 Task: Go to the images section and react to  the images on the  page of Shell
Action: Mouse moved to (506, 64)
Screenshot: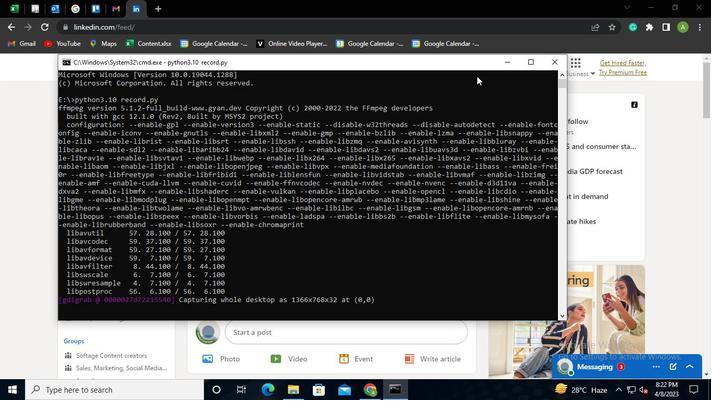 
Action: Mouse pressed left at (506, 64)
Screenshot: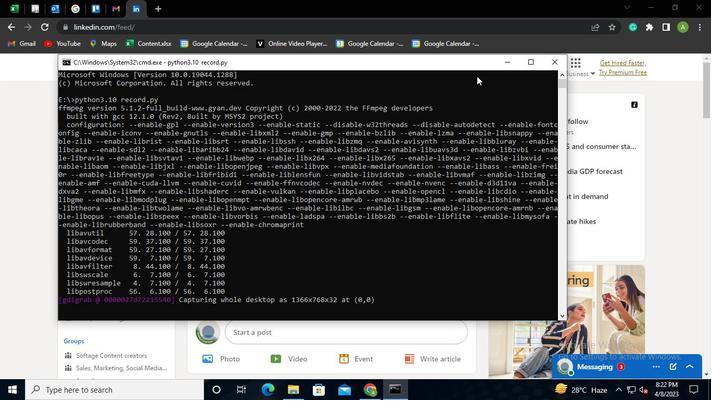 
Action: Mouse moved to (106, 65)
Screenshot: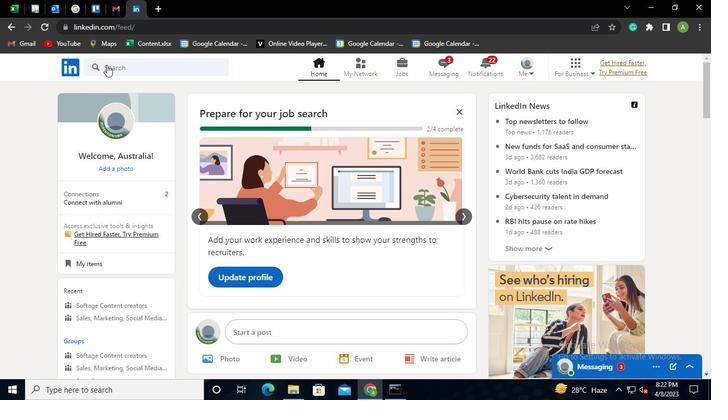 
Action: Mouse pressed left at (106, 65)
Screenshot: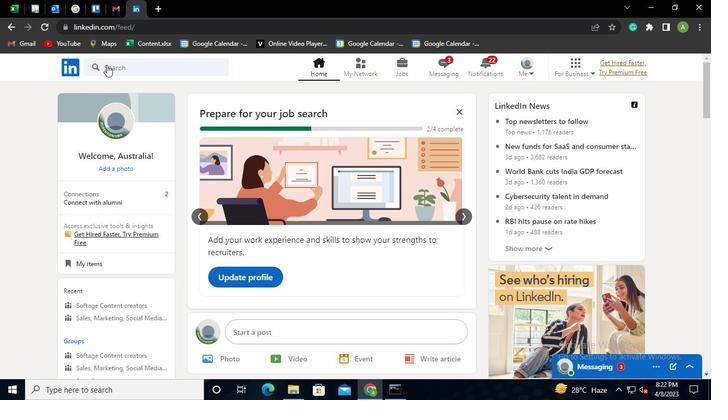 
Action: Mouse moved to (120, 69)
Screenshot: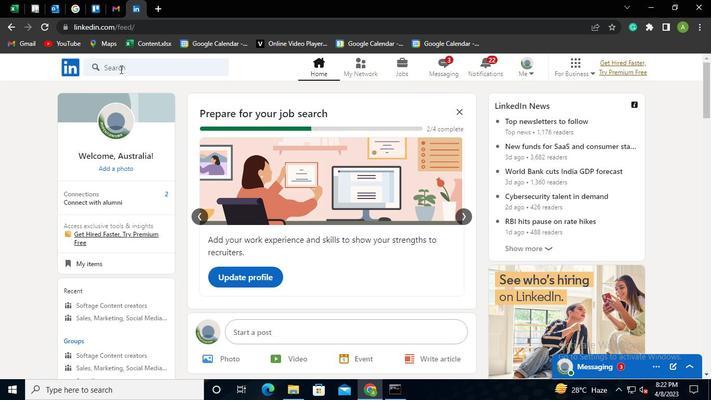 
Action: Mouse pressed left at (120, 69)
Screenshot: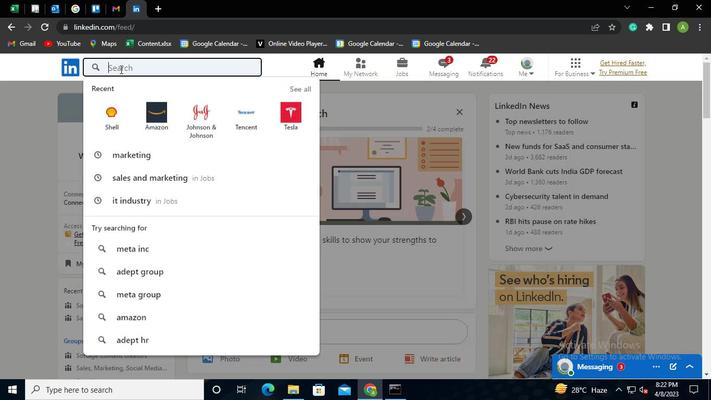 
Action: Mouse moved to (106, 113)
Screenshot: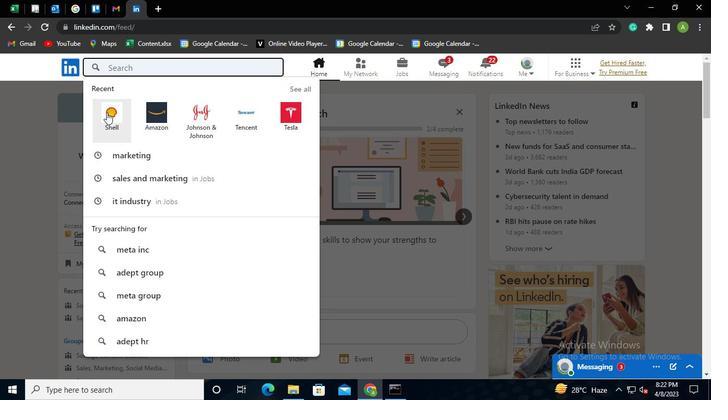 
Action: Mouse pressed left at (106, 113)
Screenshot: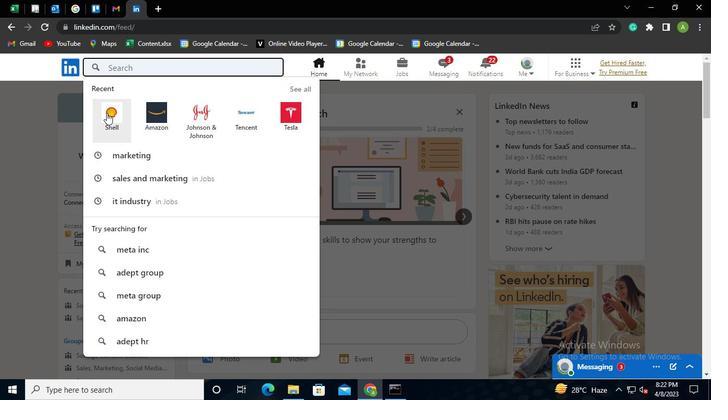 
Action: Mouse moved to (170, 119)
Screenshot: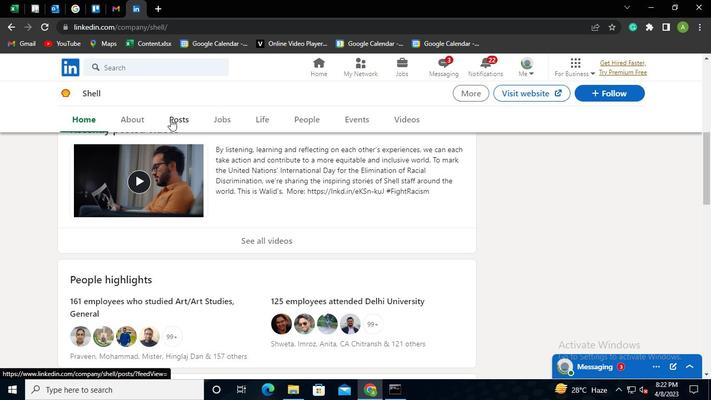 
Action: Mouse pressed left at (170, 119)
Screenshot: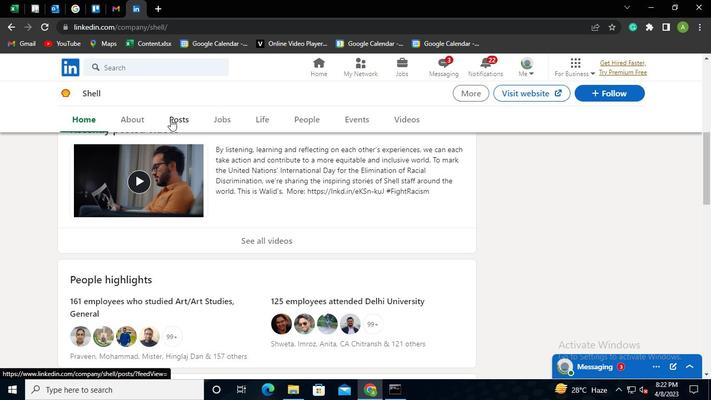 
Action: Mouse moved to (231, 183)
Screenshot: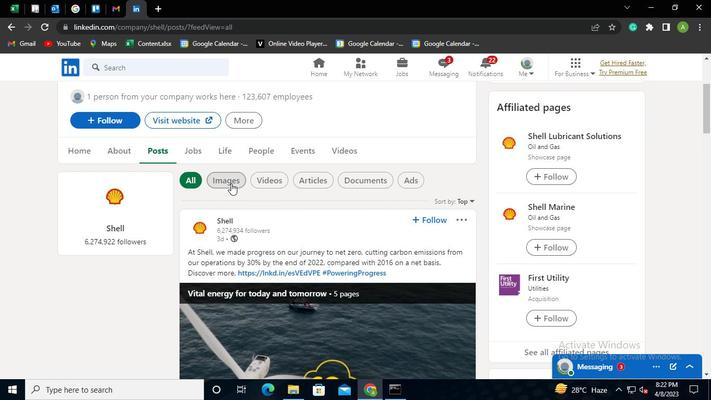 
Action: Mouse pressed left at (231, 183)
Screenshot: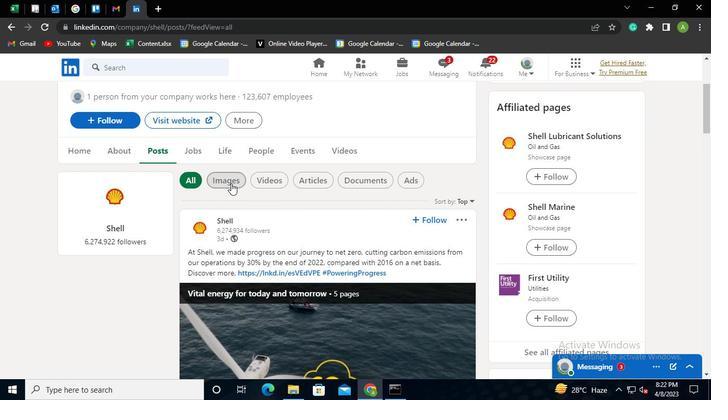 
Action: Mouse moved to (212, 323)
Screenshot: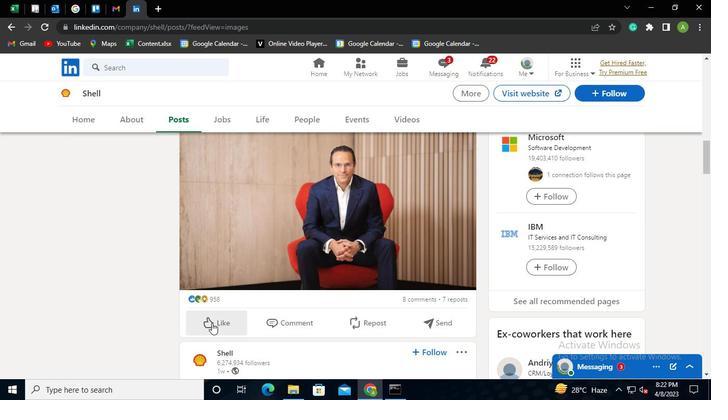 
Action: Mouse pressed left at (212, 323)
Screenshot: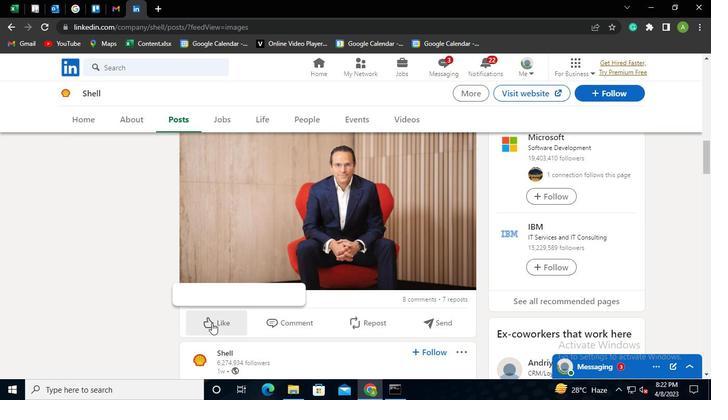 
Action: Mouse moved to (210, 313)
Screenshot: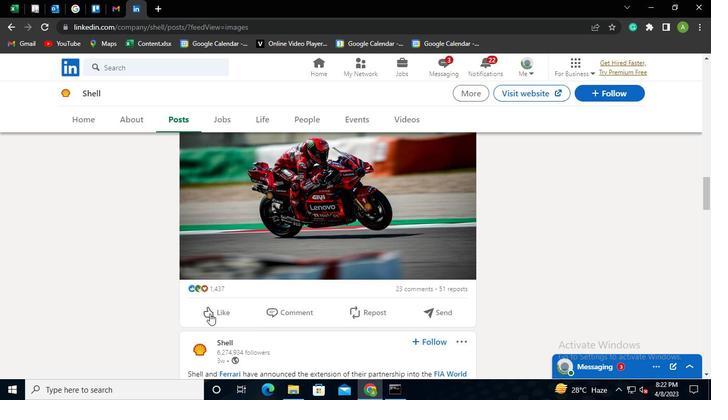 
Action: Mouse pressed left at (210, 313)
Screenshot: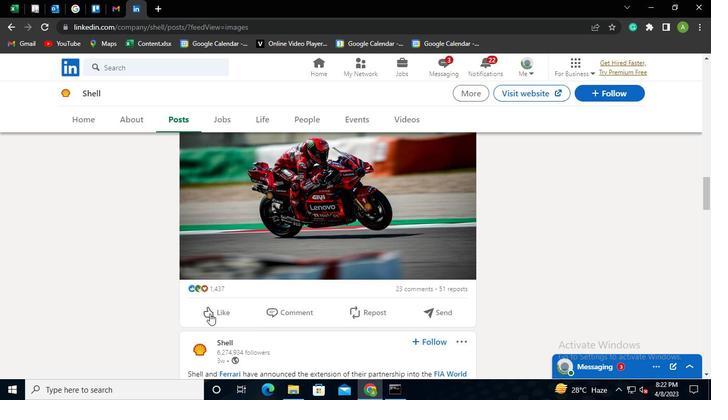 
Action: Mouse moved to (210, 270)
Screenshot: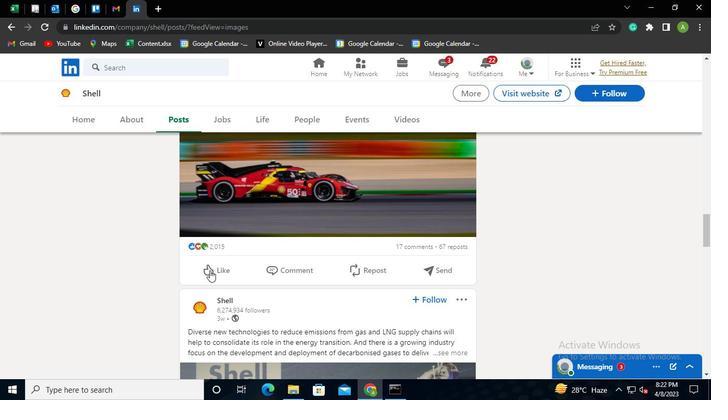 
Action: Mouse pressed left at (210, 270)
Screenshot: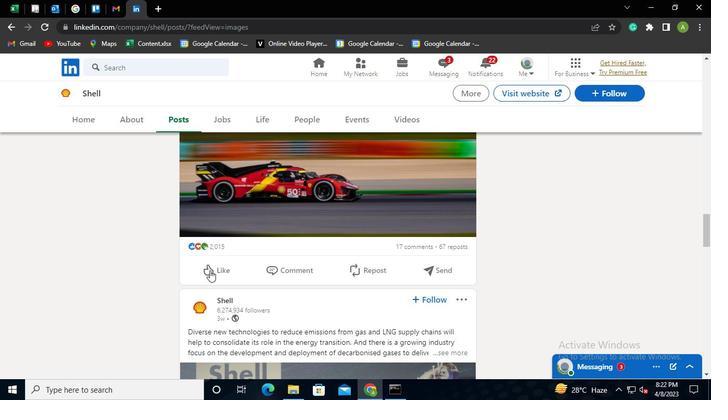 
Action: Mouse moved to (213, 344)
Screenshot: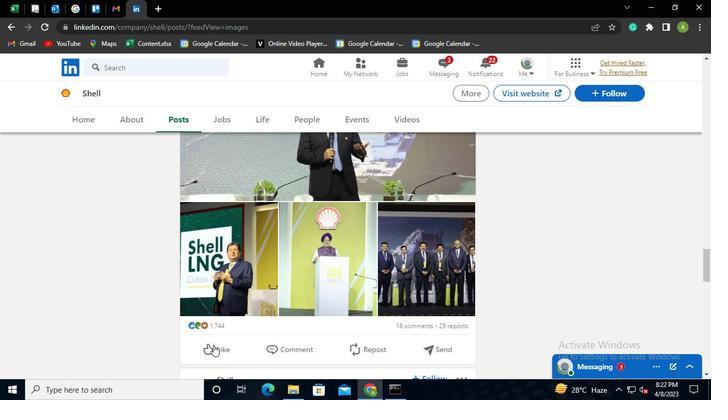 
Action: Mouse pressed left at (213, 344)
Screenshot: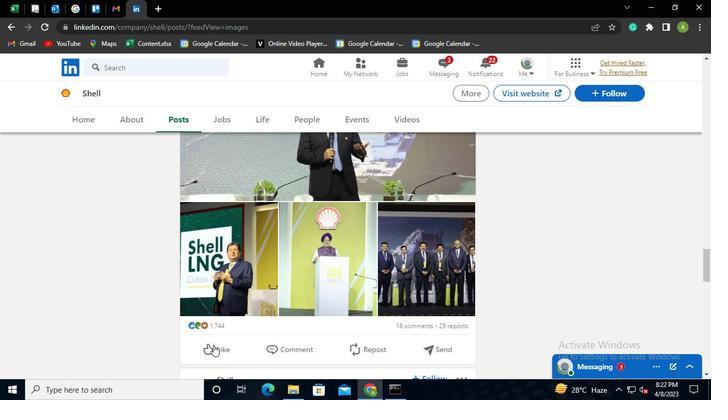 
Action: Mouse moved to (388, 394)
Screenshot: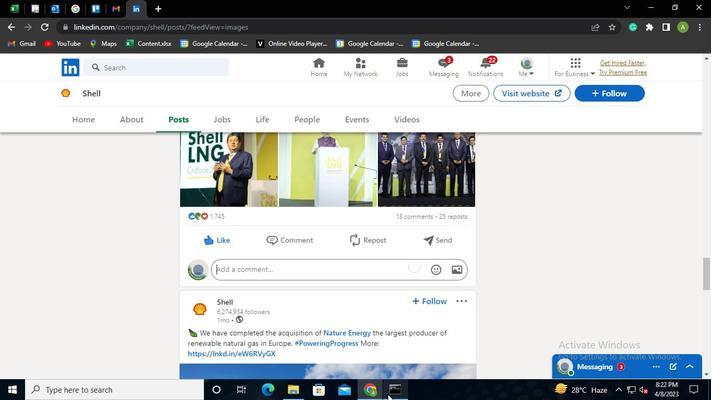 
Action: Mouse pressed left at (388, 394)
Screenshot: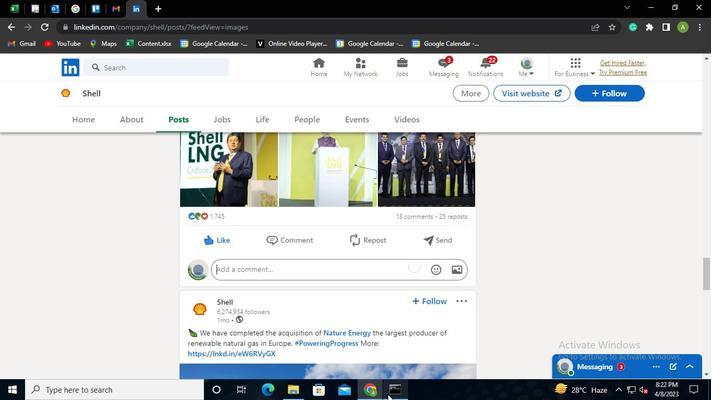 
Action: Mouse moved to (552, 66)
Screenshot: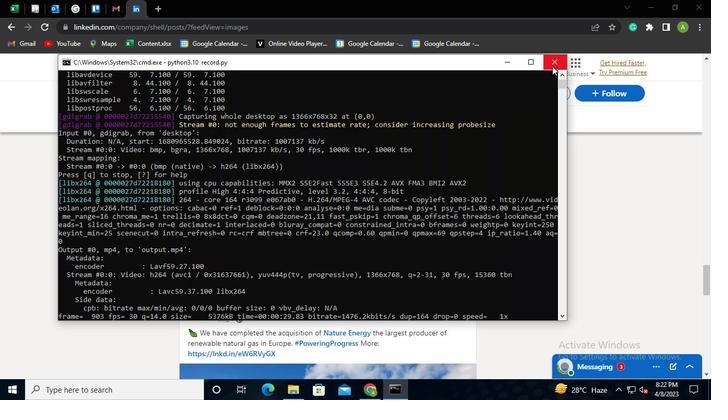 
Action: Mouse pressed left at (552, 66)
Screenshot: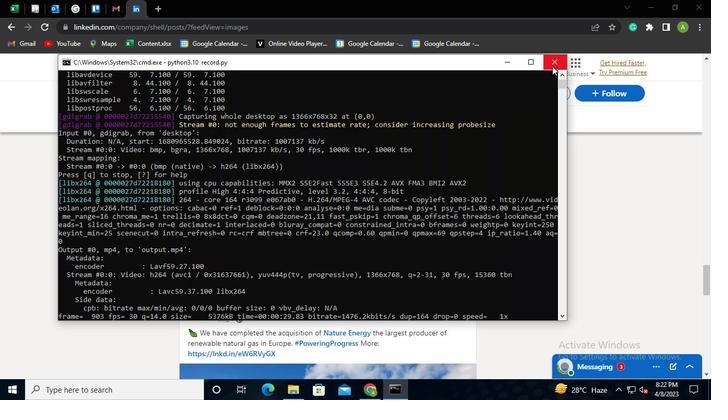 
